 Task: For heading Arial black with underline.  font size for heading18,  'Change the font style of data to'Calibri.  and font size to 9,  Change the alignment of both headline & data to Align center.  In the sheet  FinStatementData
Action: Mouse moved to (875, 106)
Screenshot: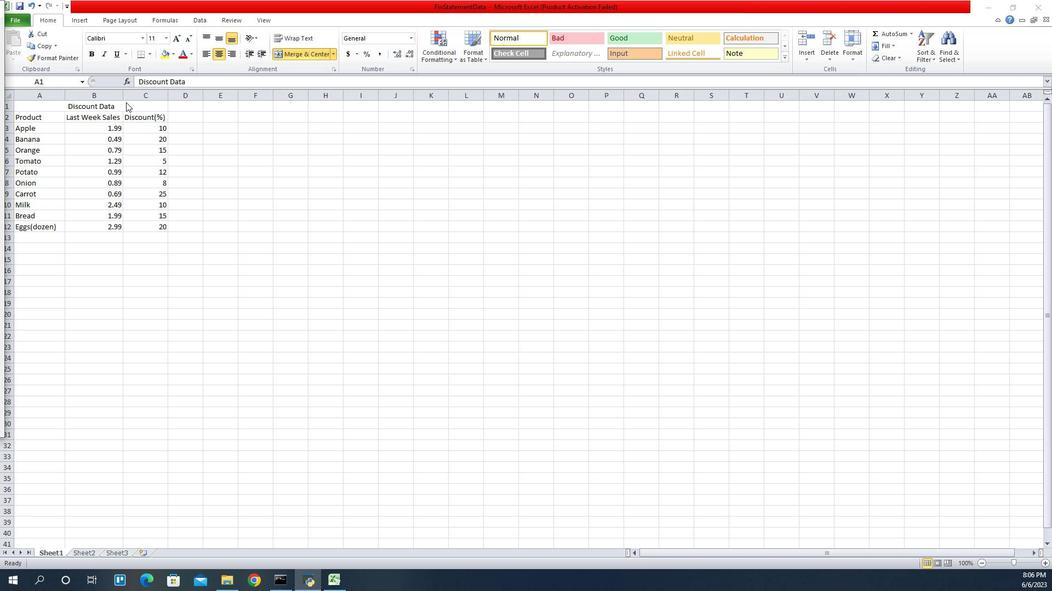 
Action: Mouse pressed left at (875, 106)
Screenshot: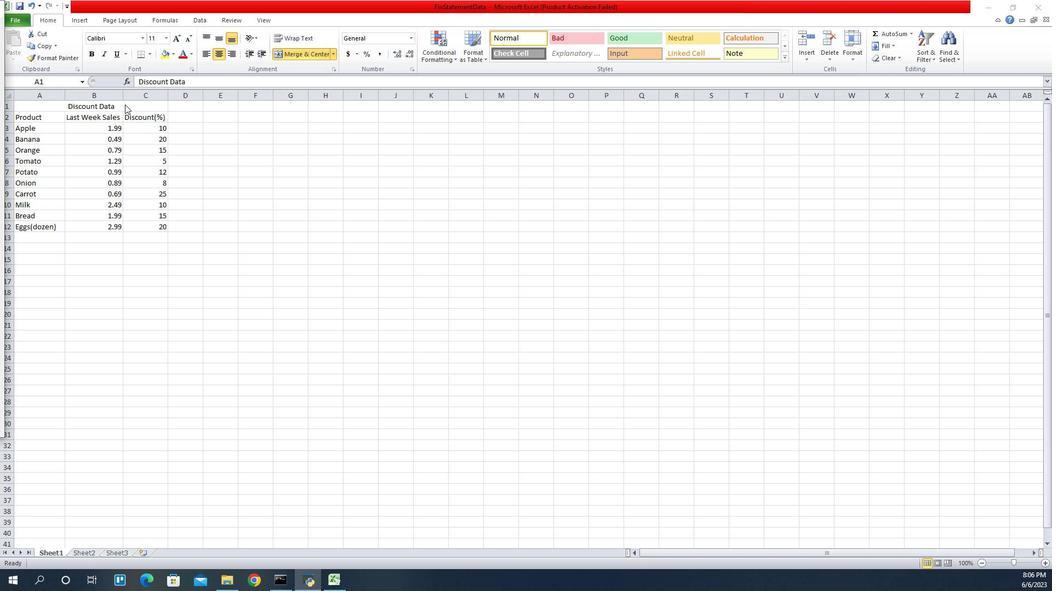 
Action: Mouse moved to (891, 44)
Screenshot: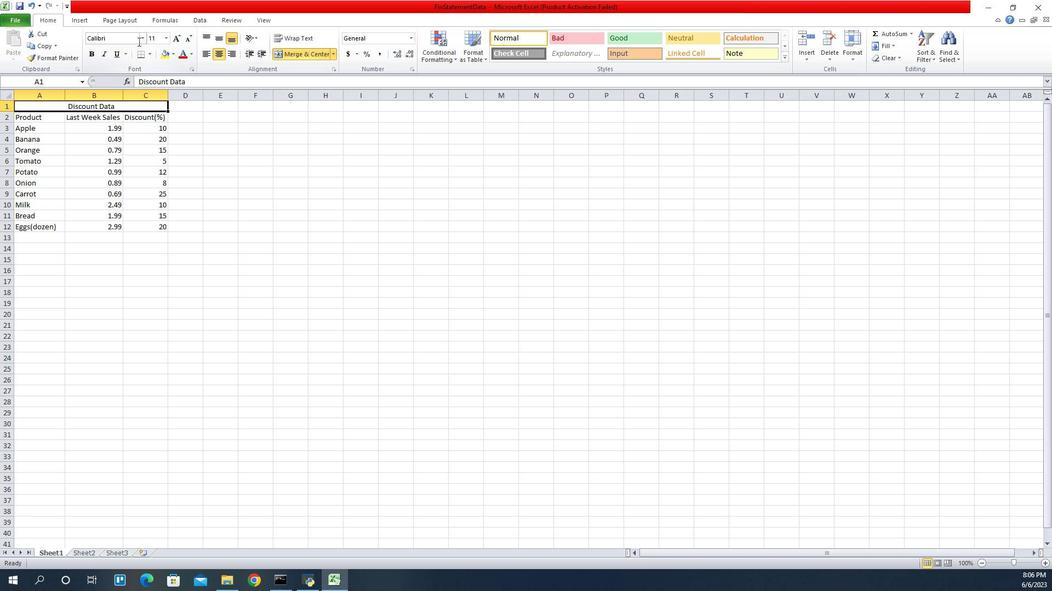 
Action: Mouse pressed left at (891, 44)
Screenshot: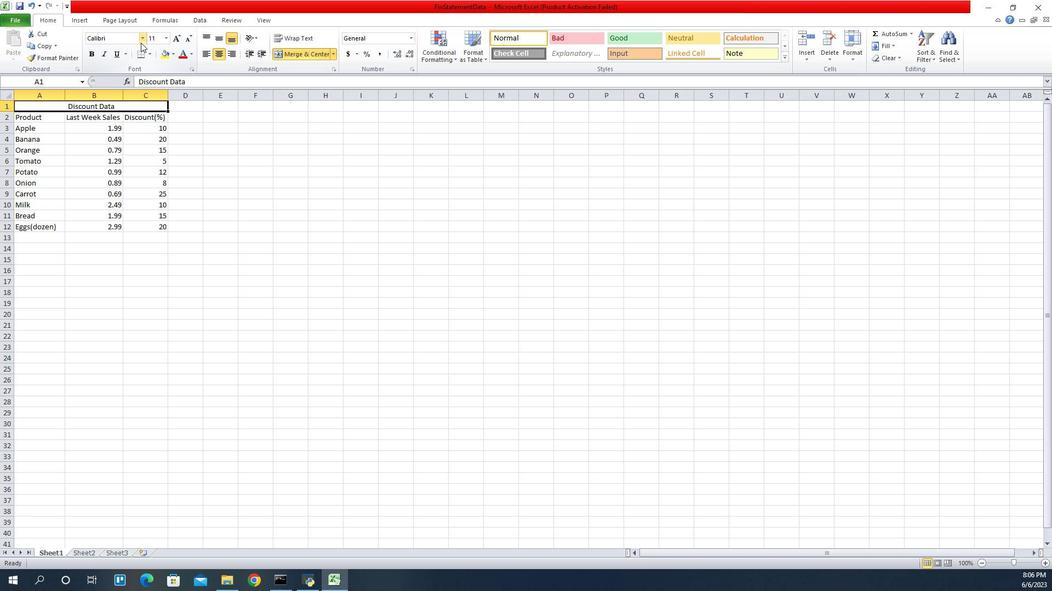 
Action: Mouse moved to (876, 145)
Screenshot: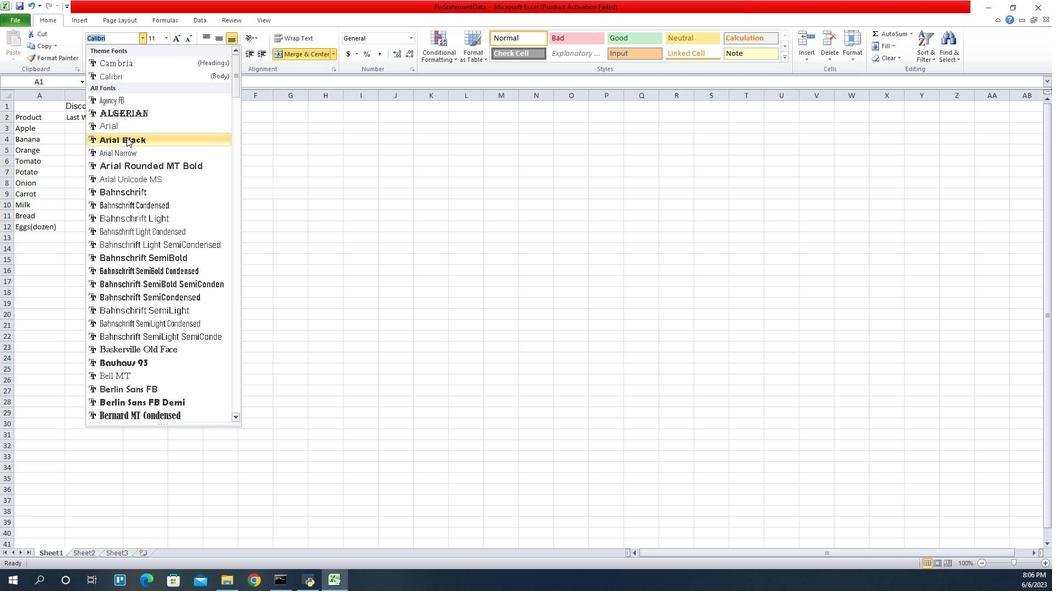 
Action: Mouse pressed left at (876, 145)
Screenshot: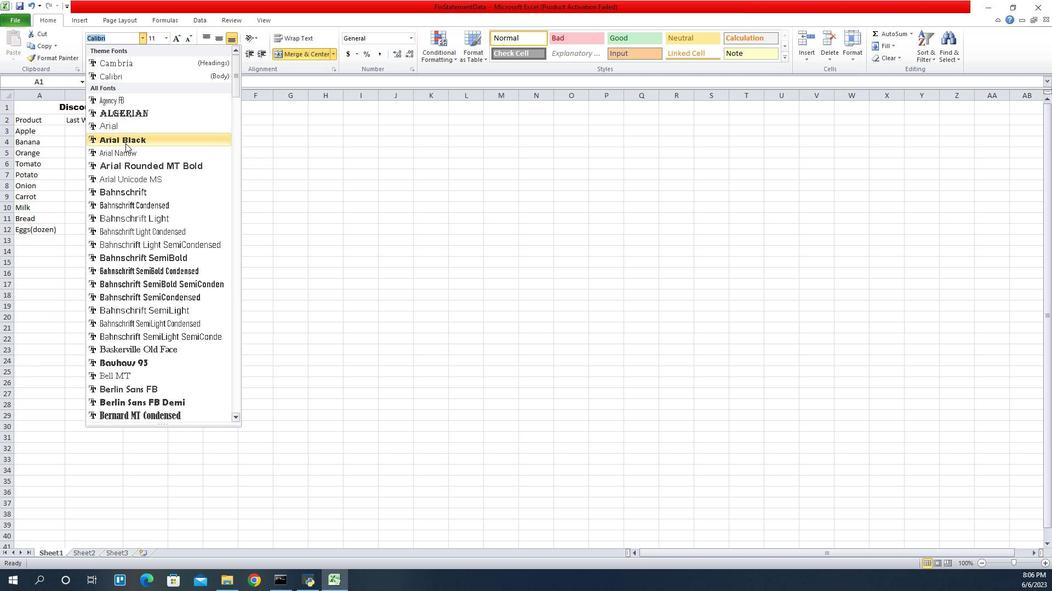 
Action: Mouse moved to (868, 55)
Screenshot: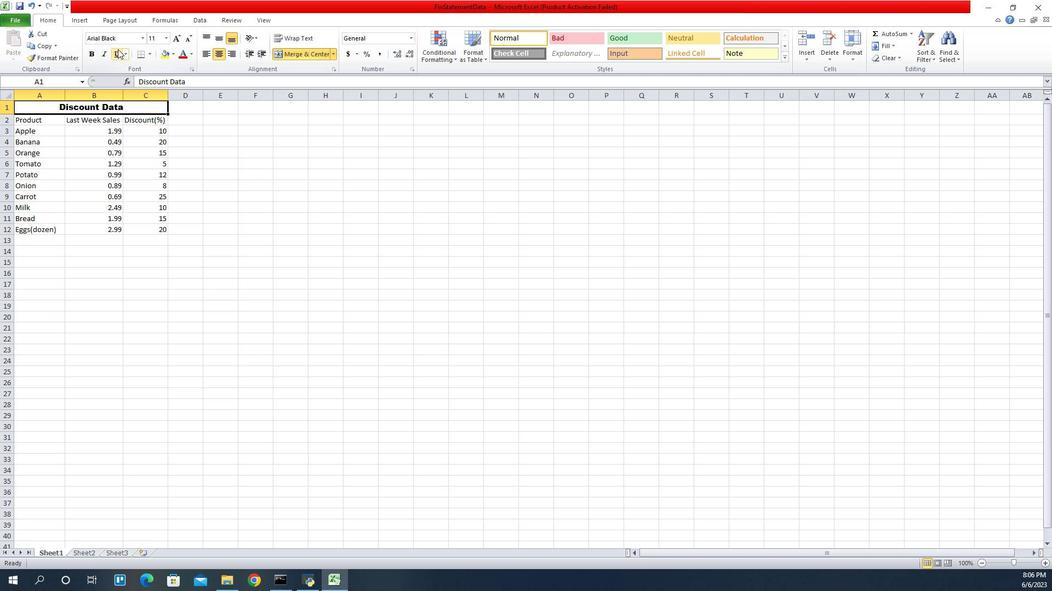 
Action: Mouse pressed left at (868, 55)
Screenshot: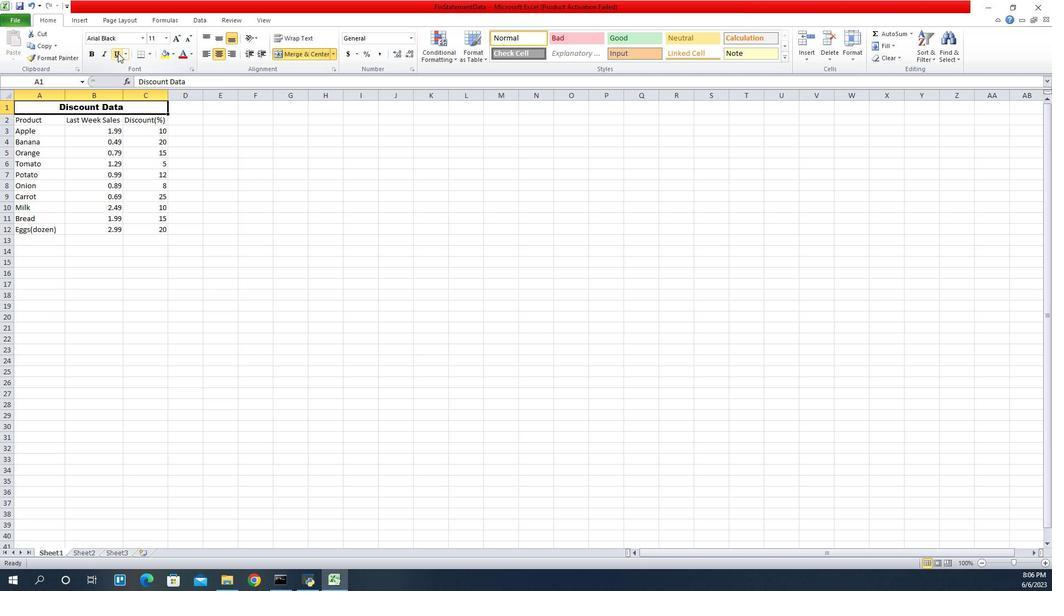 
Action: Mouse moved to (916, 42)
Screenshot: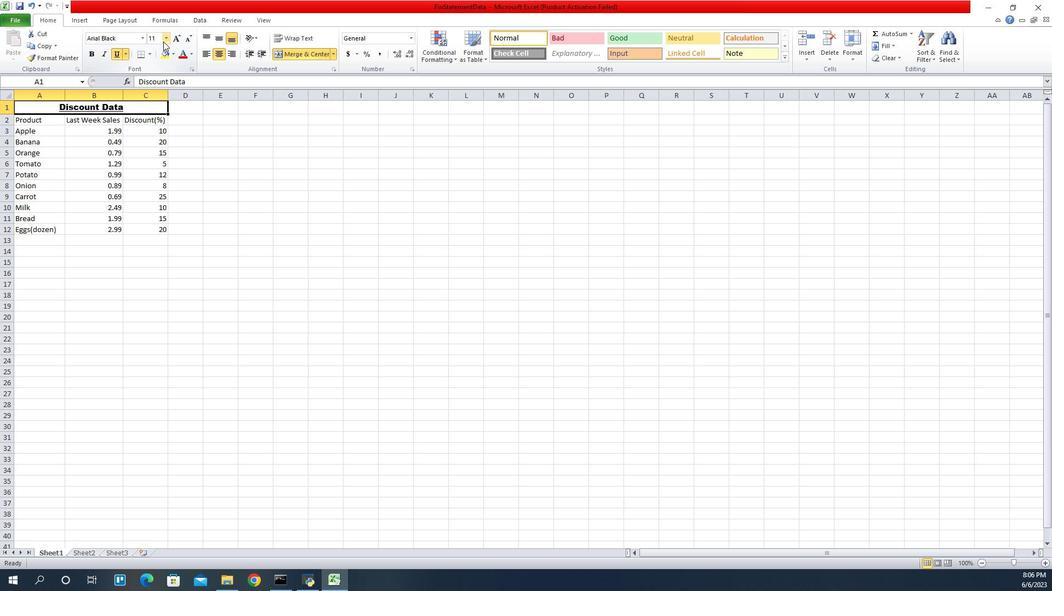
Action: Mouse pressed left at (916, 42)
Screenshot: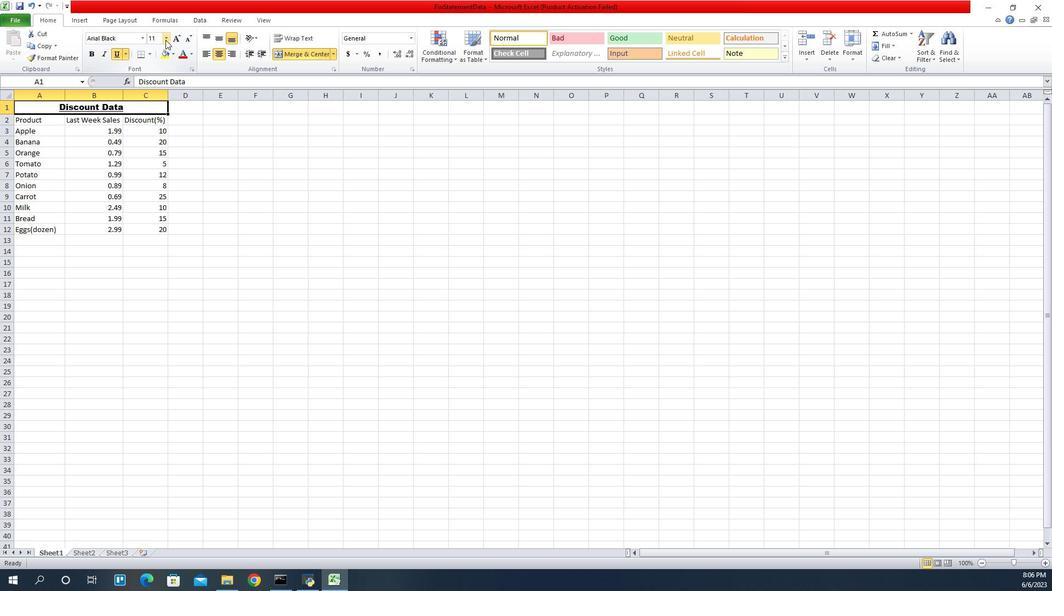 
Action: Mouse moved to (904, 117)
Screenshot: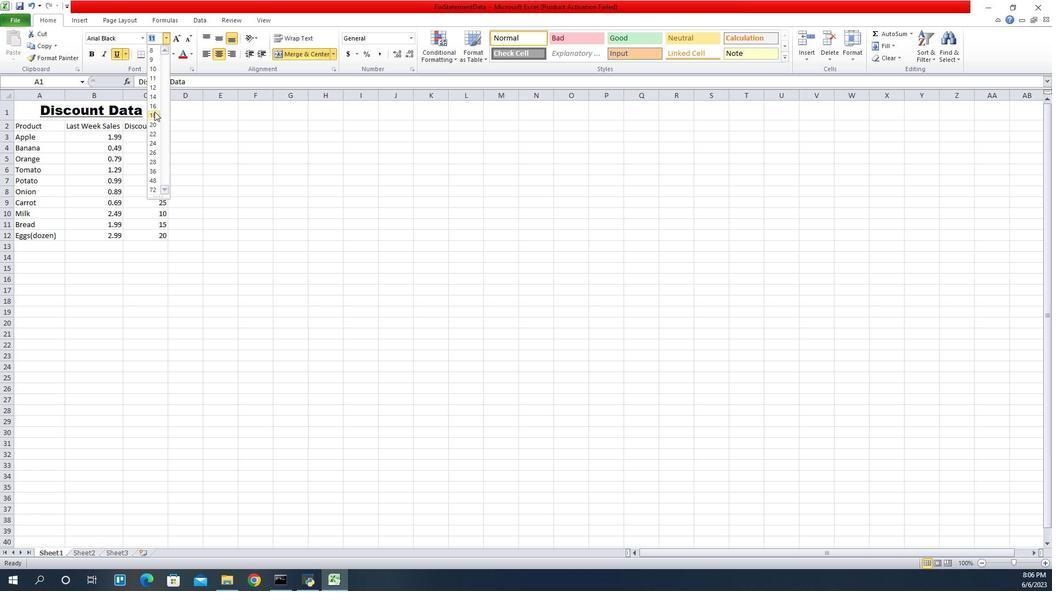 
Action: Mouse pressed left at (904, 117)
Screenshot: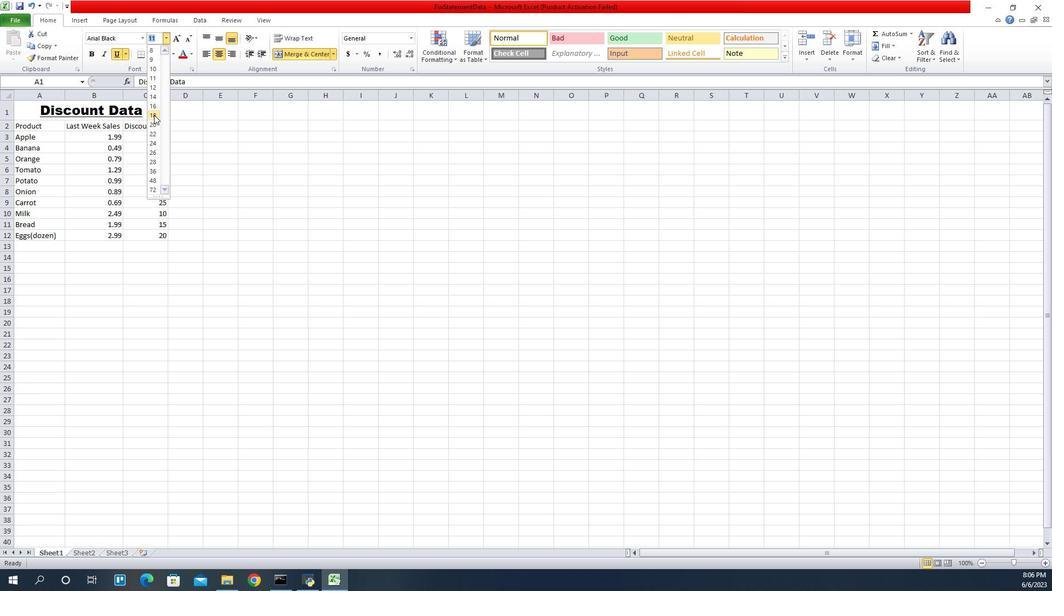 
Action: Mouse moved to (782, 130)
Screenshot: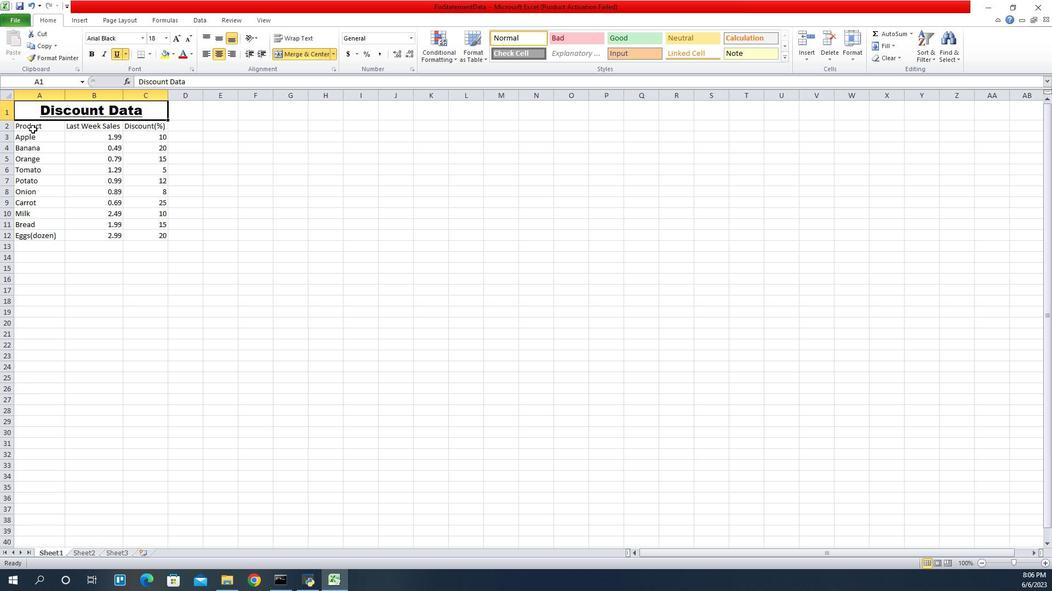 
Action: Mouse pressed left at (782, 130)
Screenshot: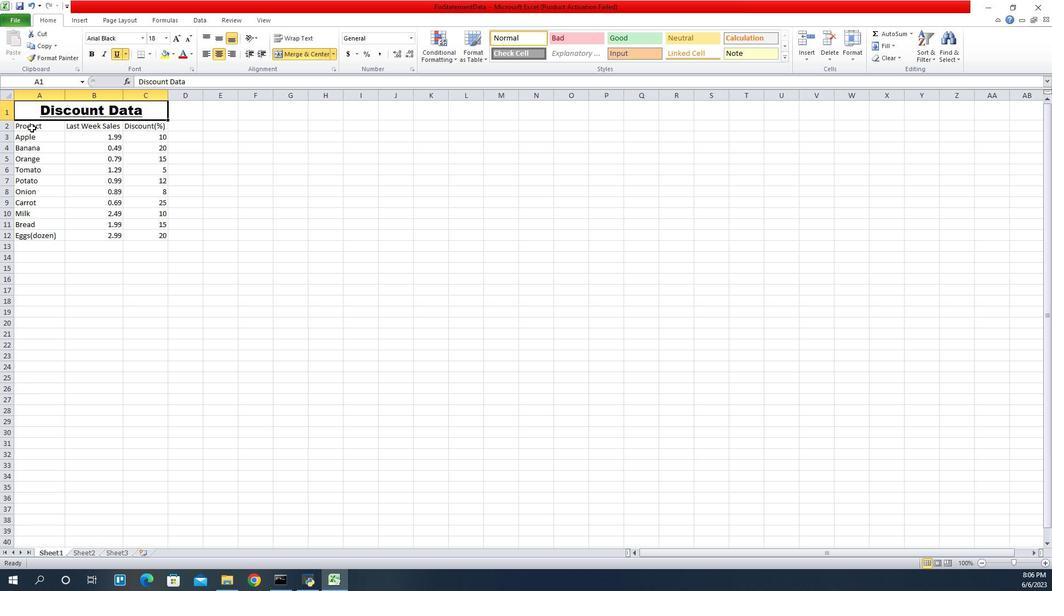 
Action: Mouse moved to (895, 39)
Screenshot: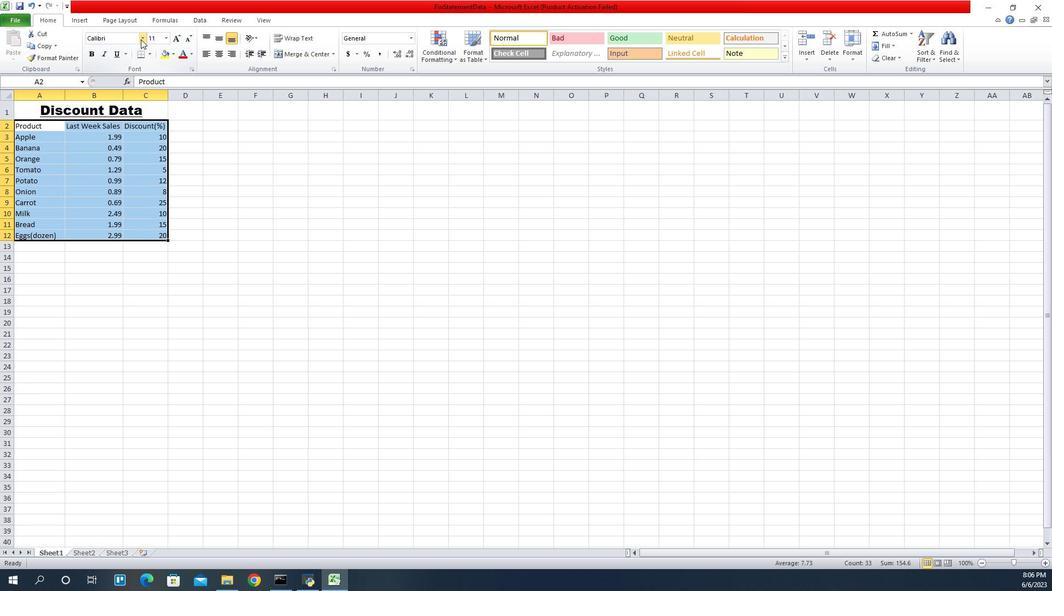 
Action: Mouse pressed left at (895, 39)
Screenshot: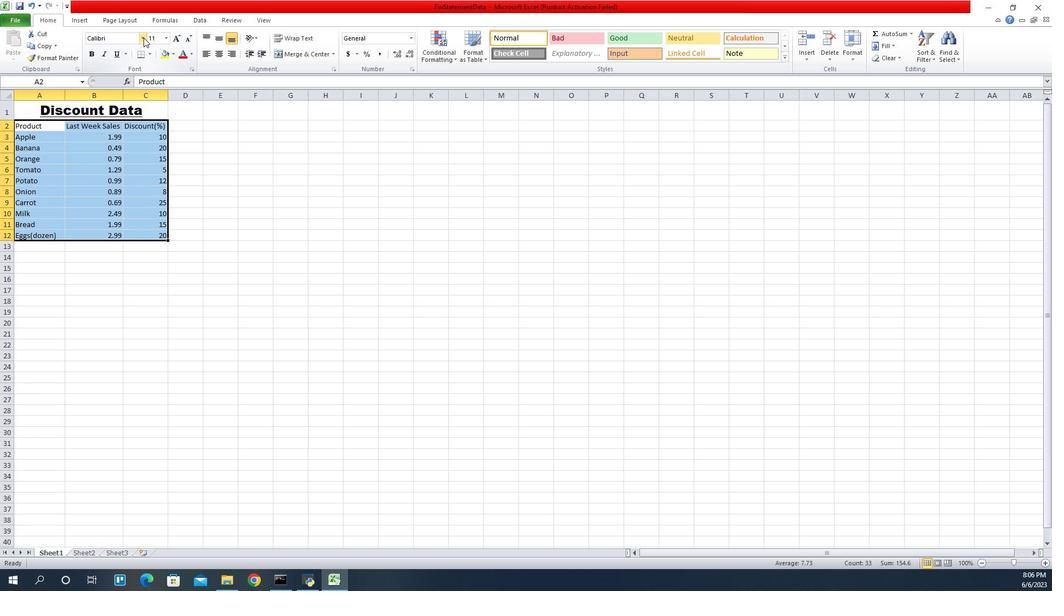
Action: Mouse moved to (878, 83)
Screenshot: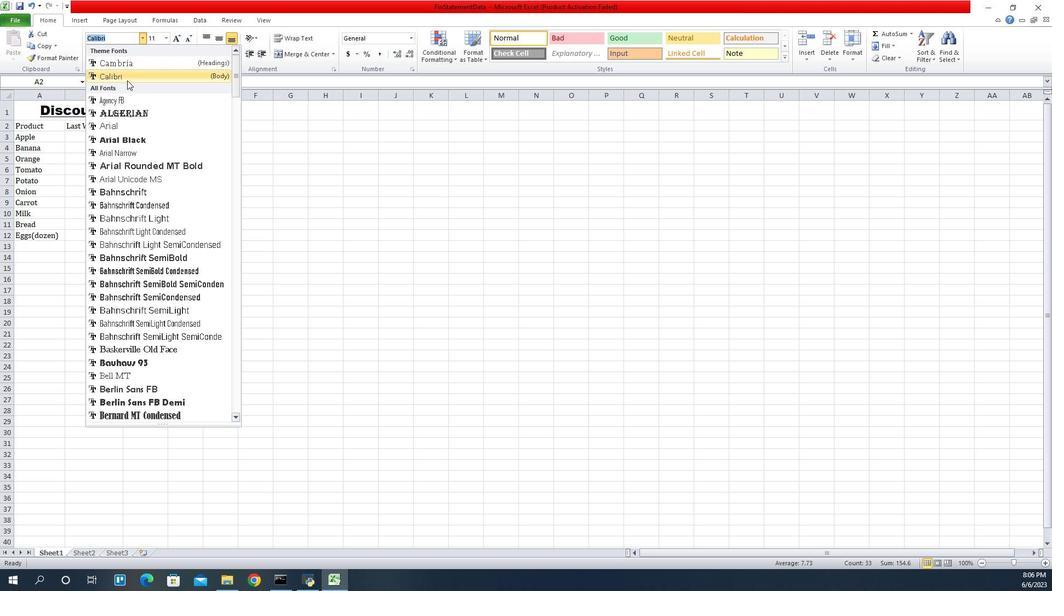 
Action: Mouse pressed left at (878, 83)
Screenshot: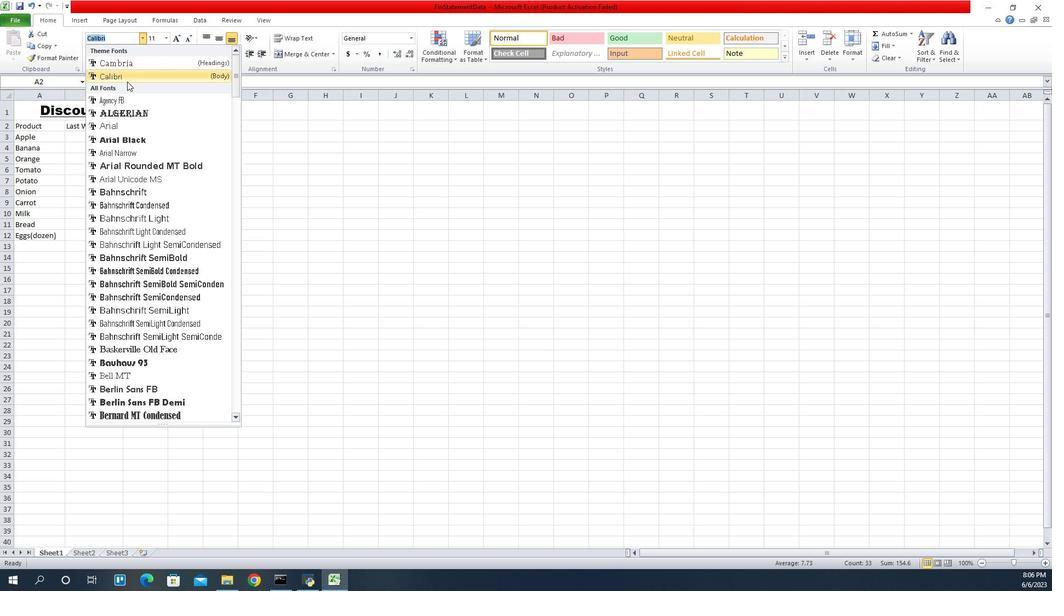 
Action: Mouse moved to (917, 43)
Screenshot: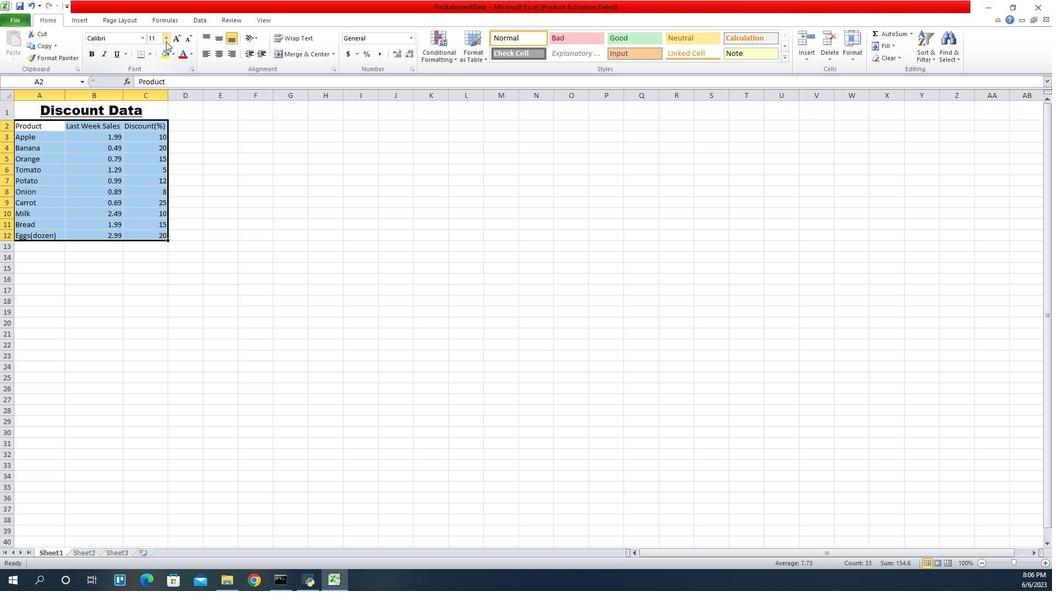 
Action: Mouse pressed left at (917, 43)
Screenshot: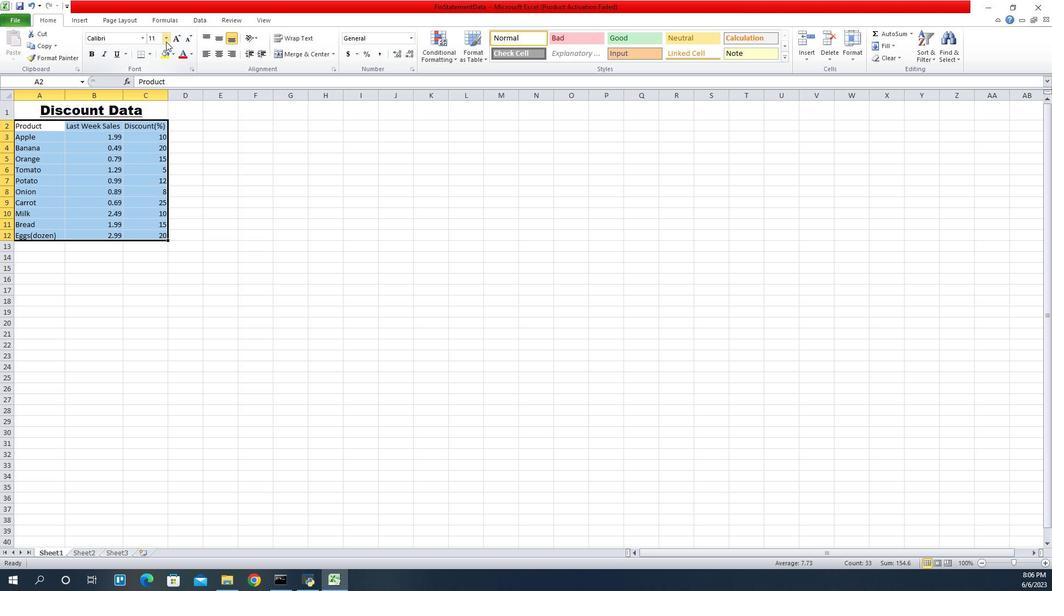 
Action: Mouse moved to (907, 60)
Screenshot: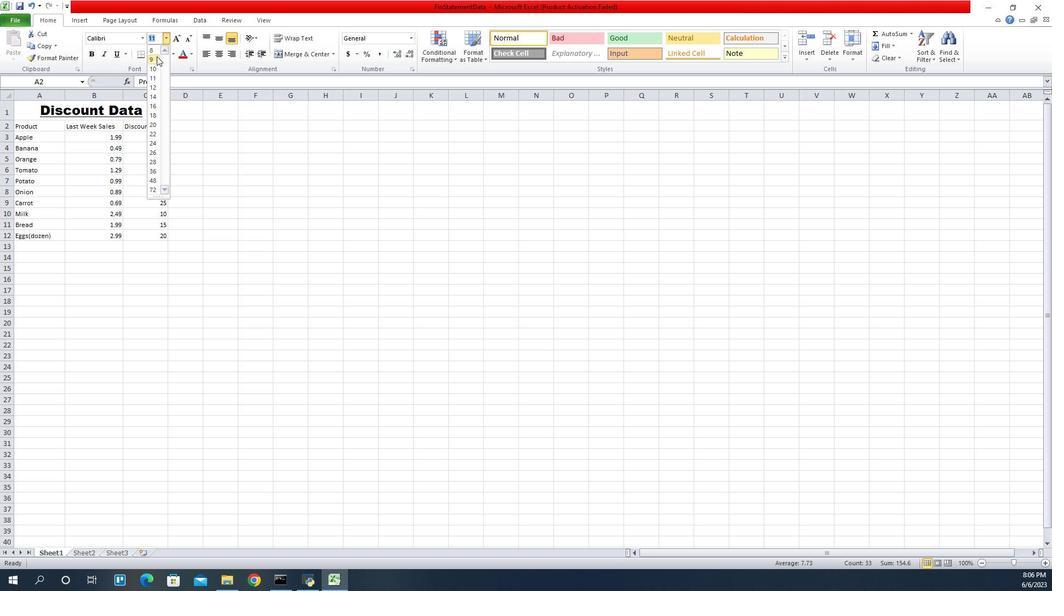 
Action: Mouse pressed left at (907, 60)
Screenshot: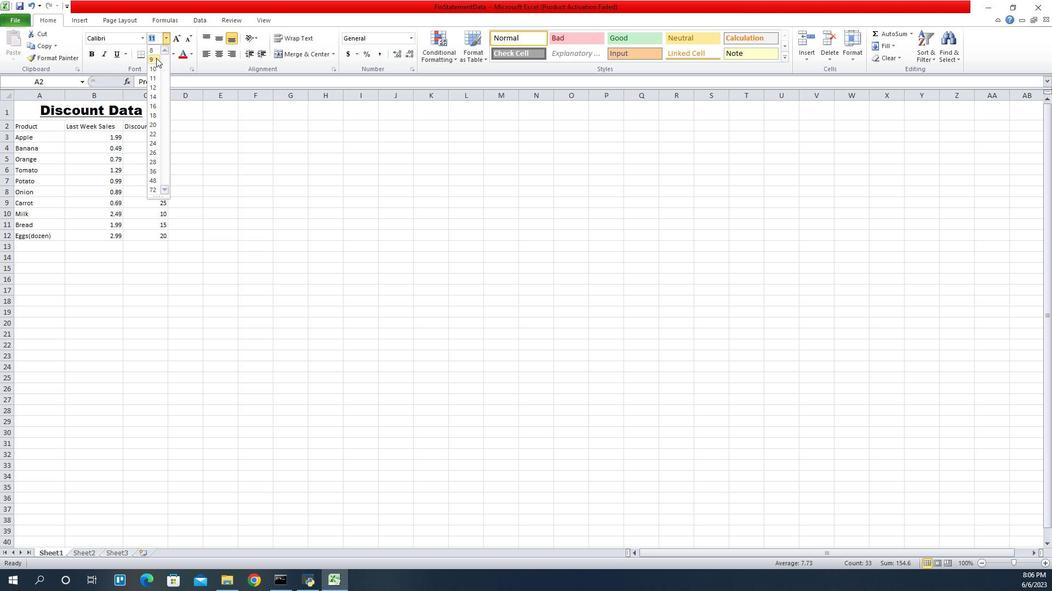 
Action: Mouse moved to (833, 112)
Screenshot: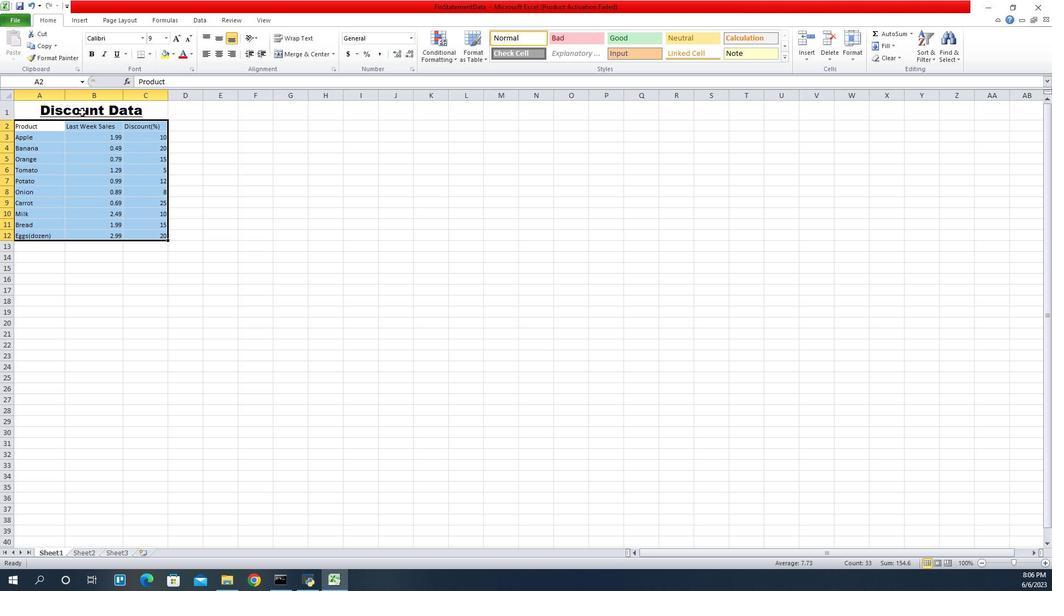 
Action: Mouse pressed left at (833, 112)
Screenshot: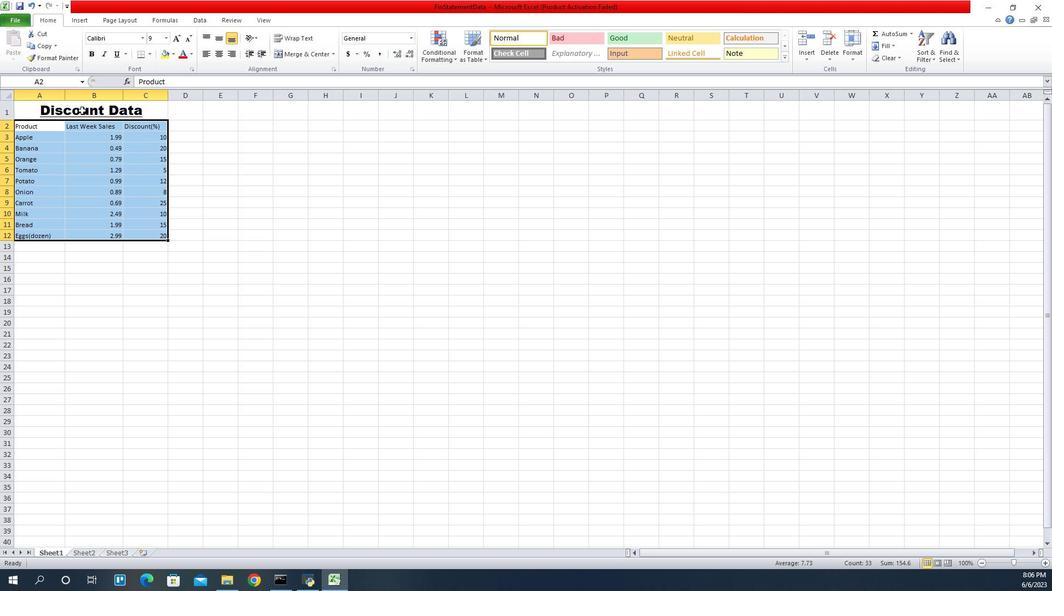 
Action: Mouse moved to (965, 58)
Screenshot: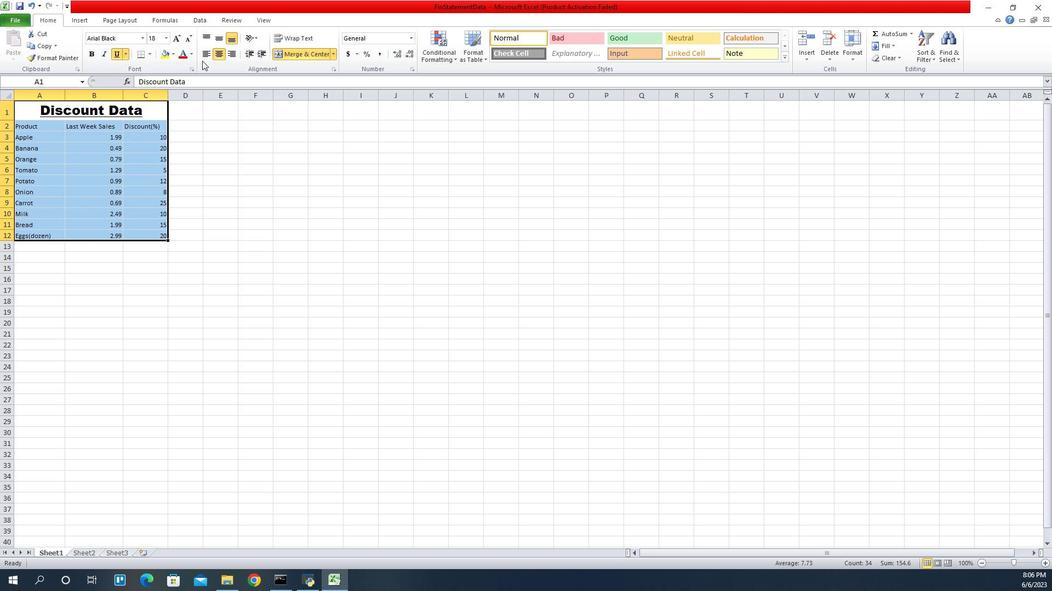 
Action: Mouse pressed left at (965, 58)
Screenshot: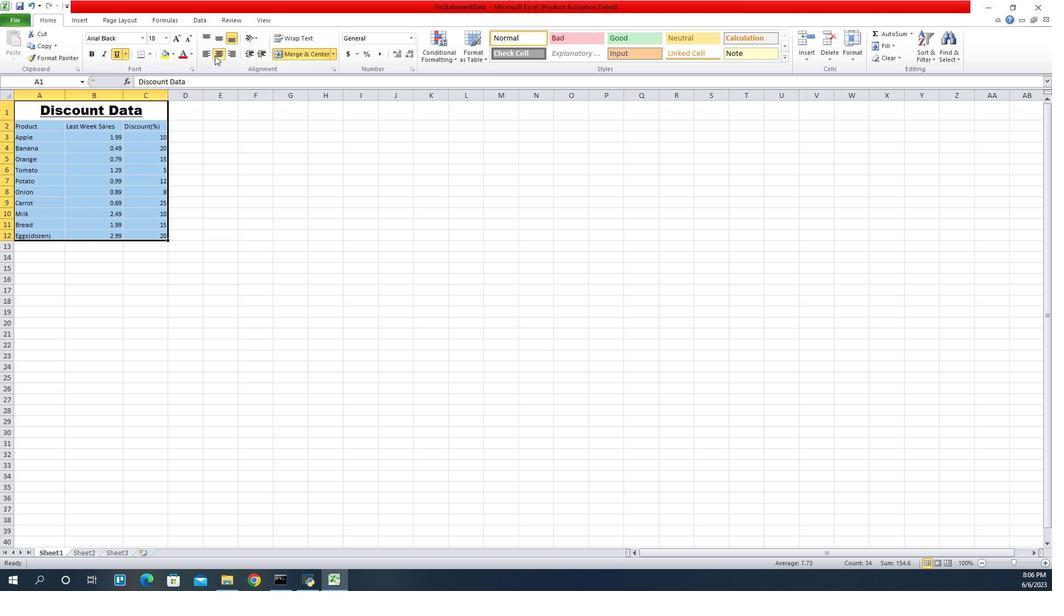 
Action: Mouse pressed left at (965, 58)
Screenshot: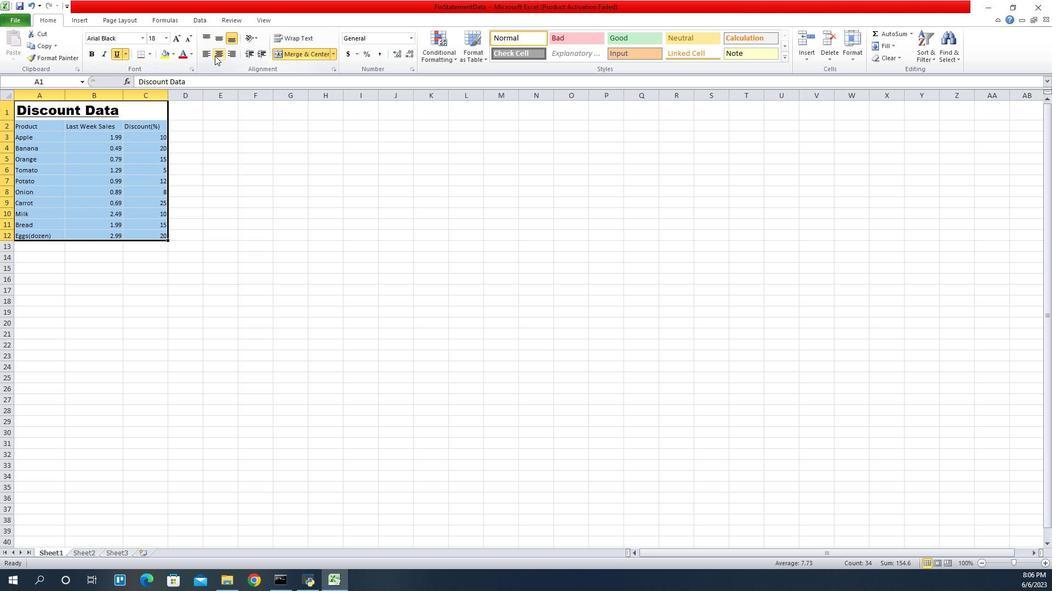 
